 Task: Use the formula "SMALL" in spreadsheet "Project portfolio".
Action: Mouse moved to (258, 175)
Screenshot: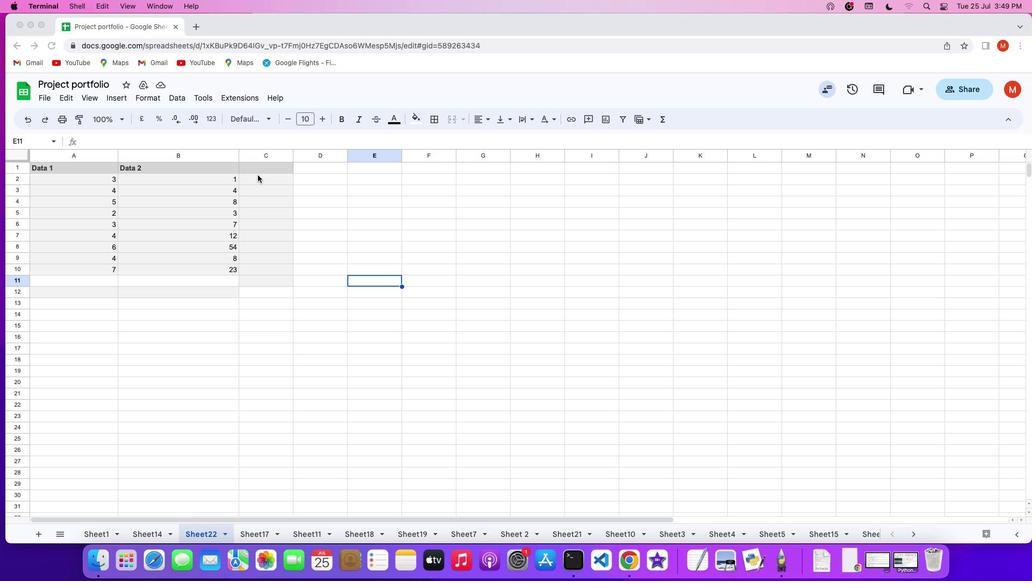 
Action: Mouse pressed left at (258, 175)
Screenshot: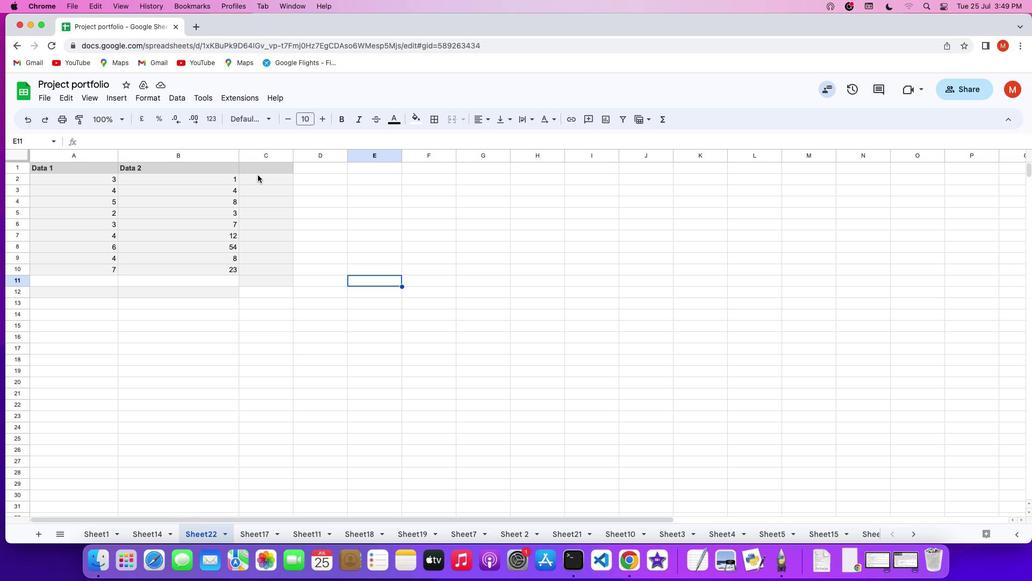 
Action: Mouse moved to (258, 176)
Screenshot: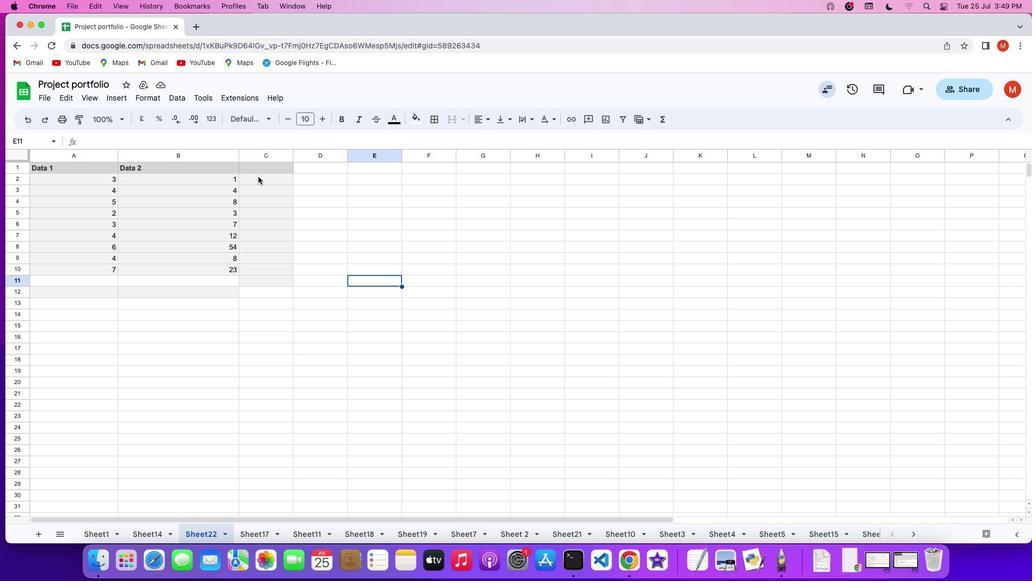
Action: Mouse pressed left at (258, 176)
Screenshot: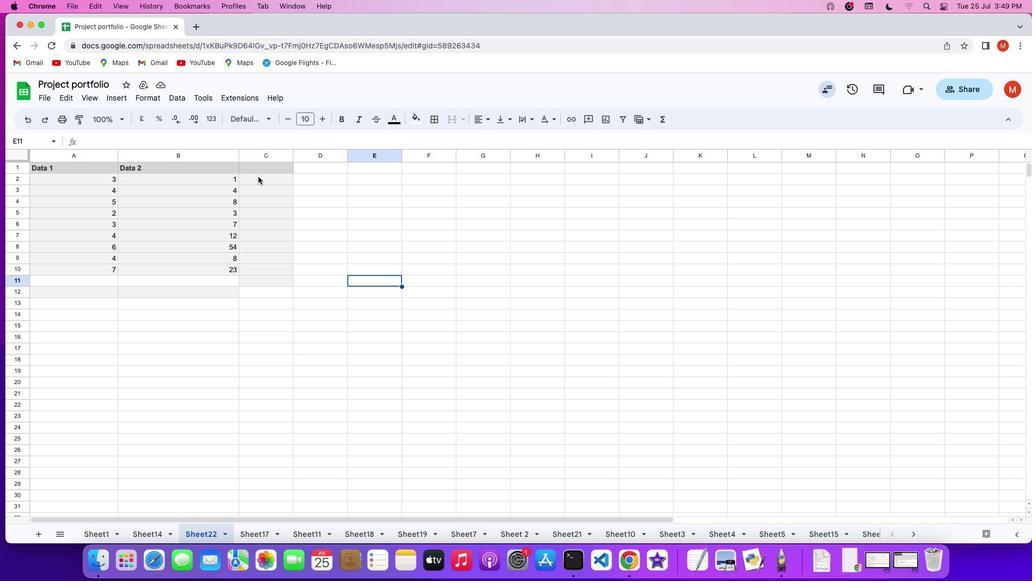 
Action: Key pressed '='
Screenshot: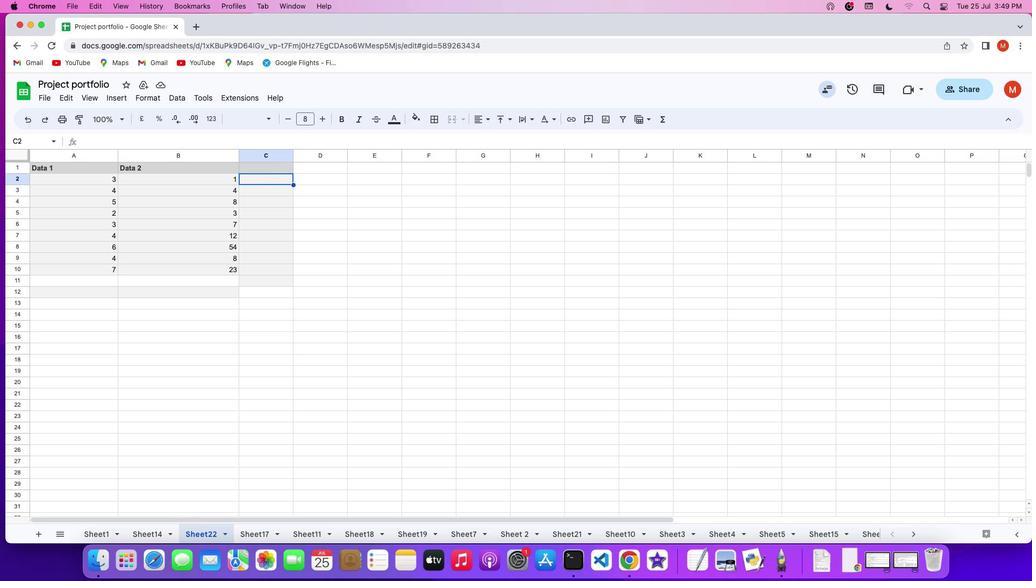 
Action: Mouse moved to (662, 122)
Screenshot: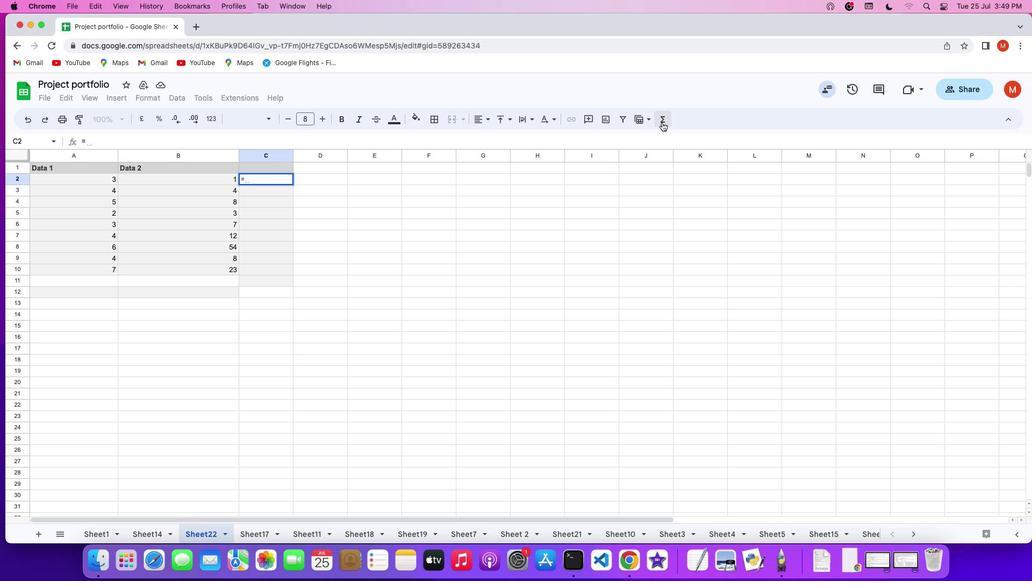 
Action: Mouse pressed left at (662, 122)
Screenshot: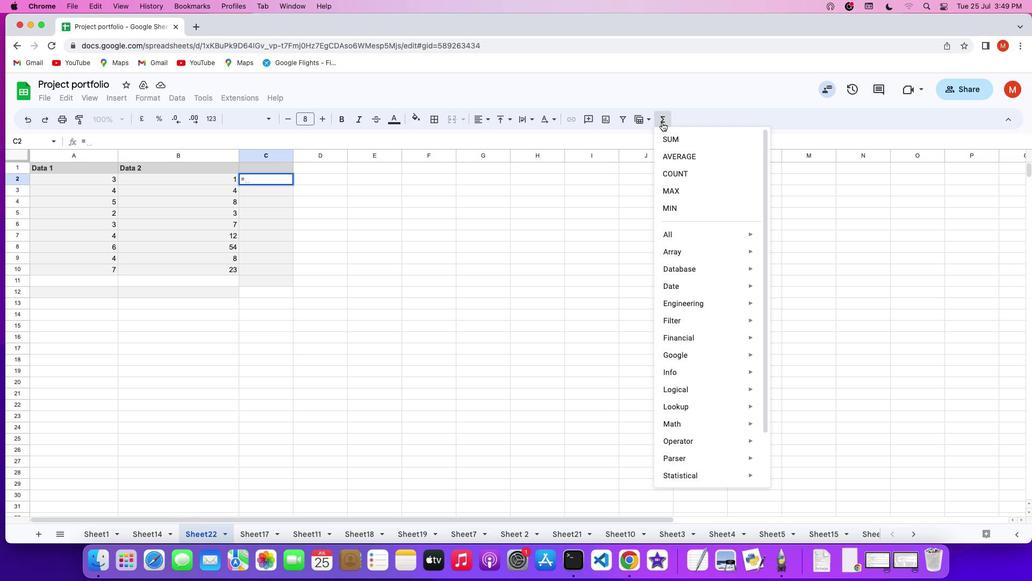 
Action: Mouse moved to (796, 259)
Screenshot: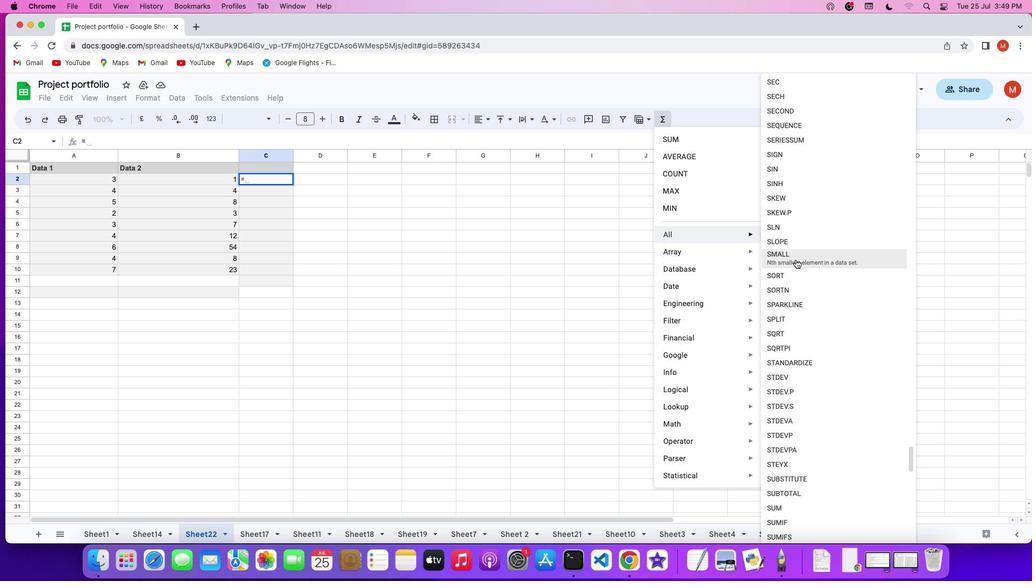 
Action: Mouse pressed left at (796, 259)
Screenshot: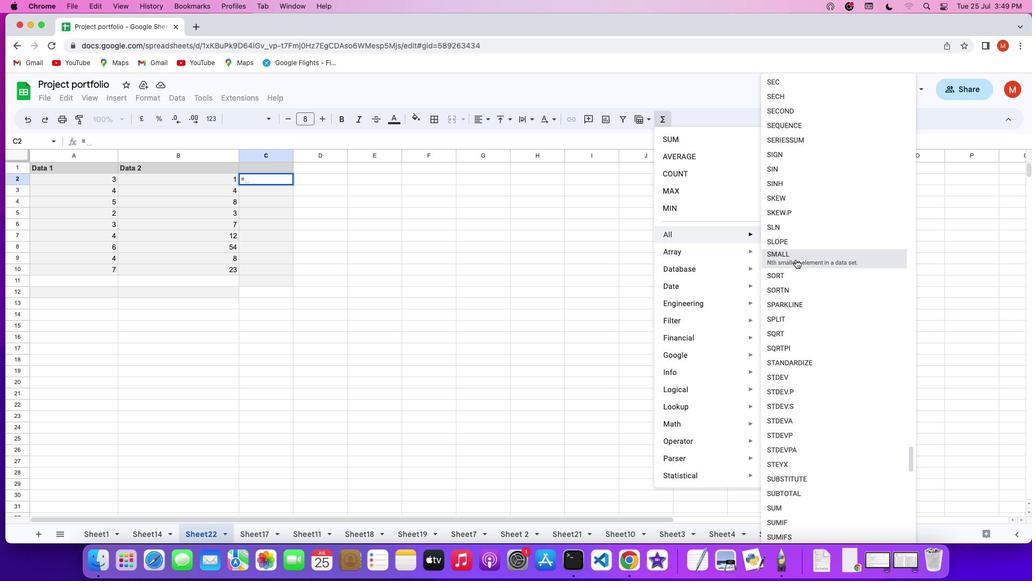 
Action: Mouse moved to (65, 177)
Screenshot: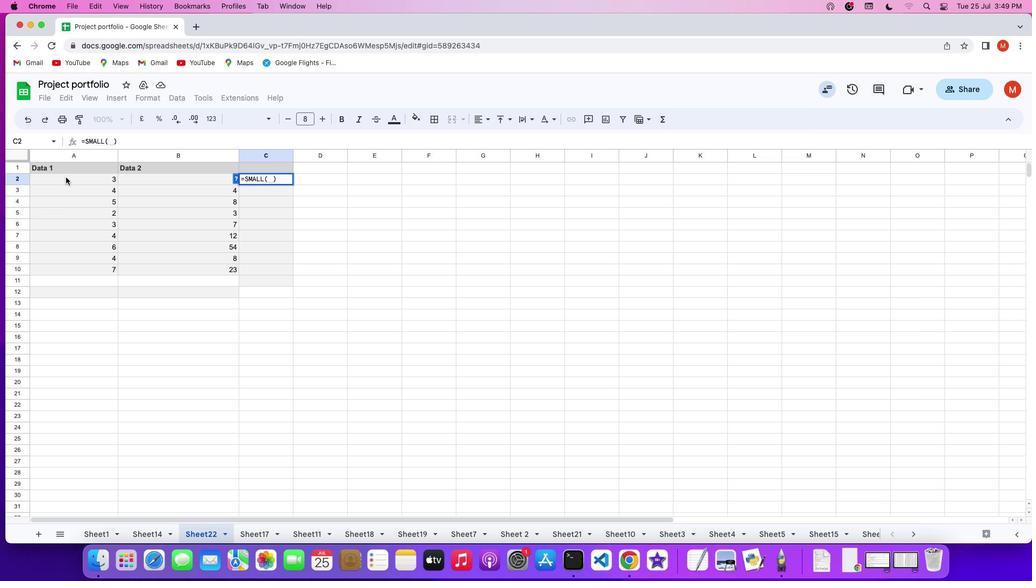 
Action: Mouse pressed left at (65, 177)
Screenshot: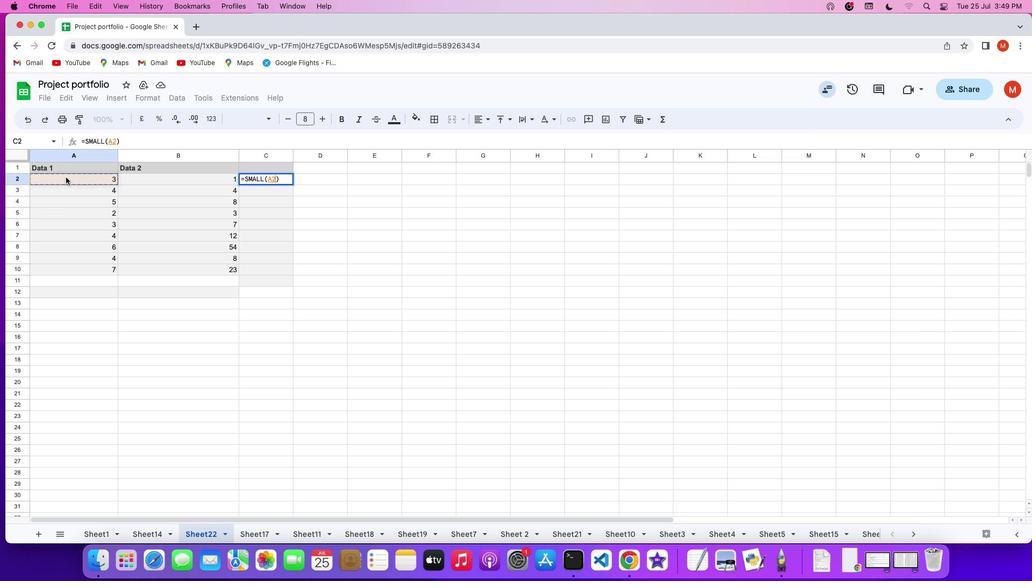 
Action: Mouse moved to (87, 271)
Screenshot: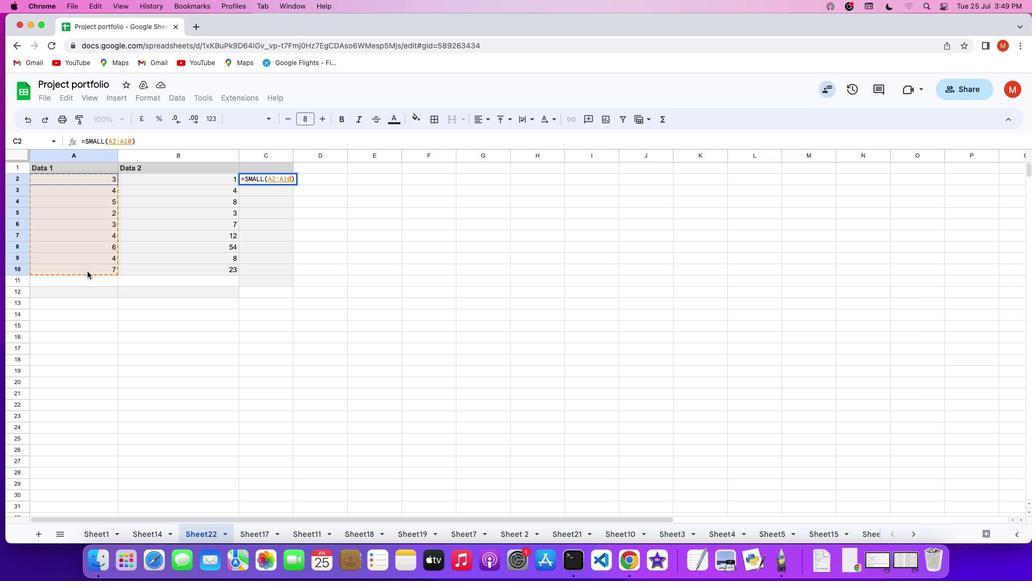 
Action: Key pressed ','
Screenshot: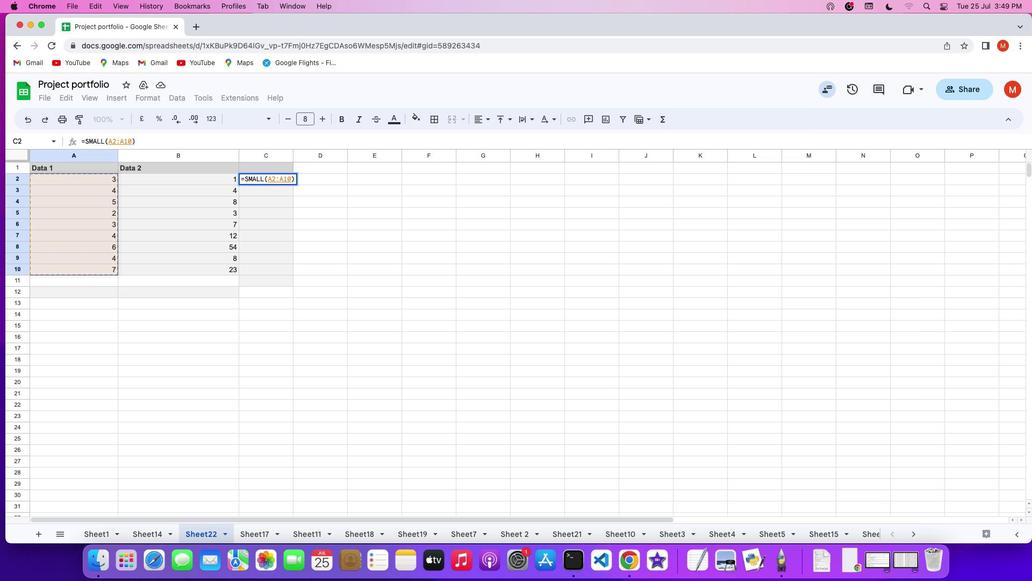 
Action: Mouse moved to (105, 262)
Screenshot: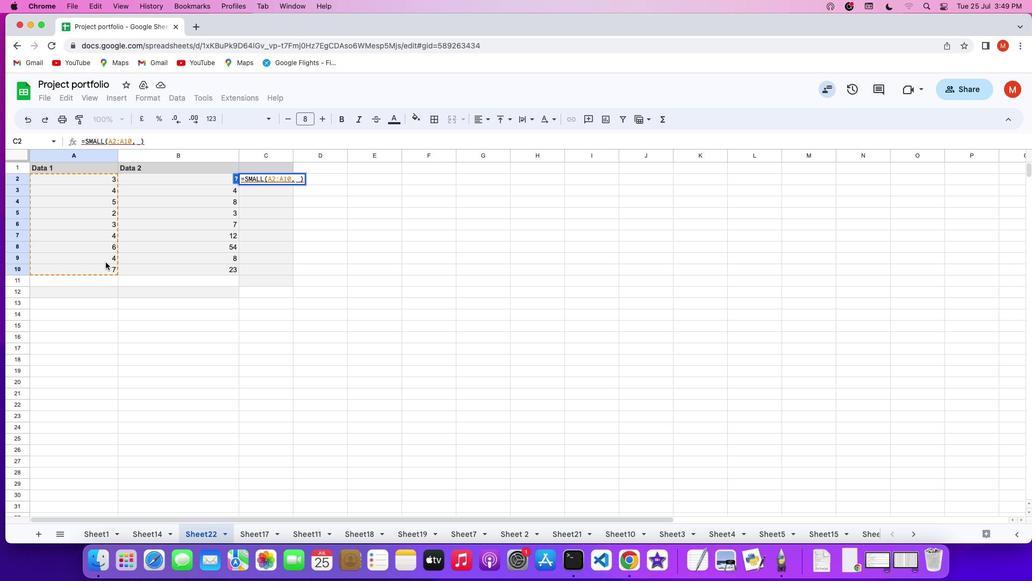 
Action: Key pressed '4'Key.enter
Screenshot: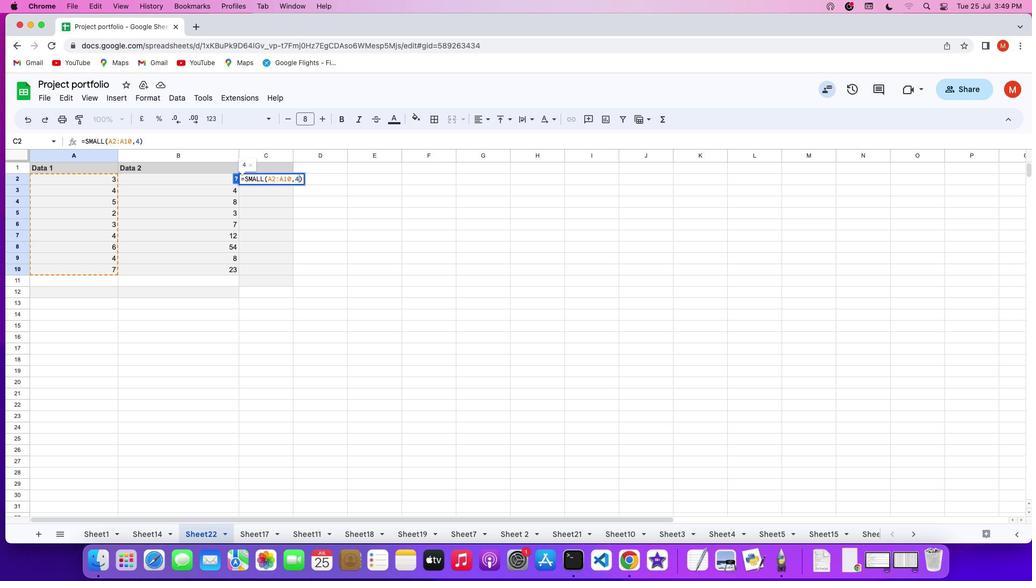 
